 Task: Use Bossa Lounger Short Effect in this video Movie B.mp4
Action: Mouse moved to (300, 115)
Screenshot: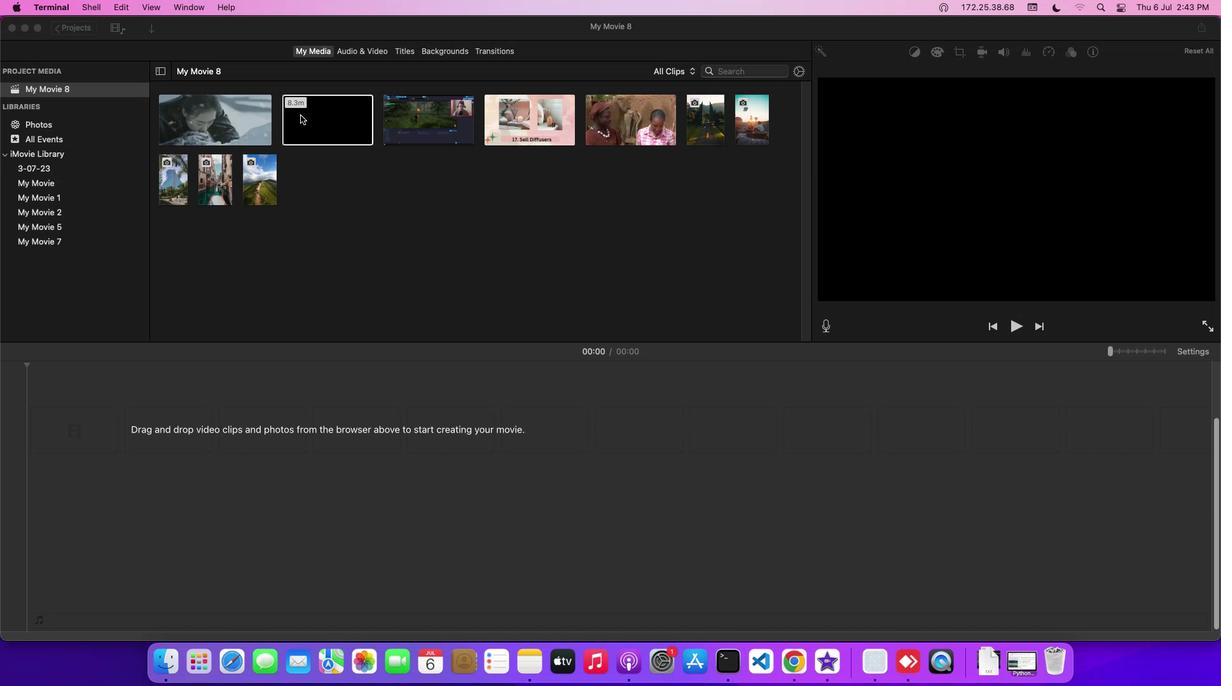 
Action: Mouse pressed left at (300, 115)
Screenshot: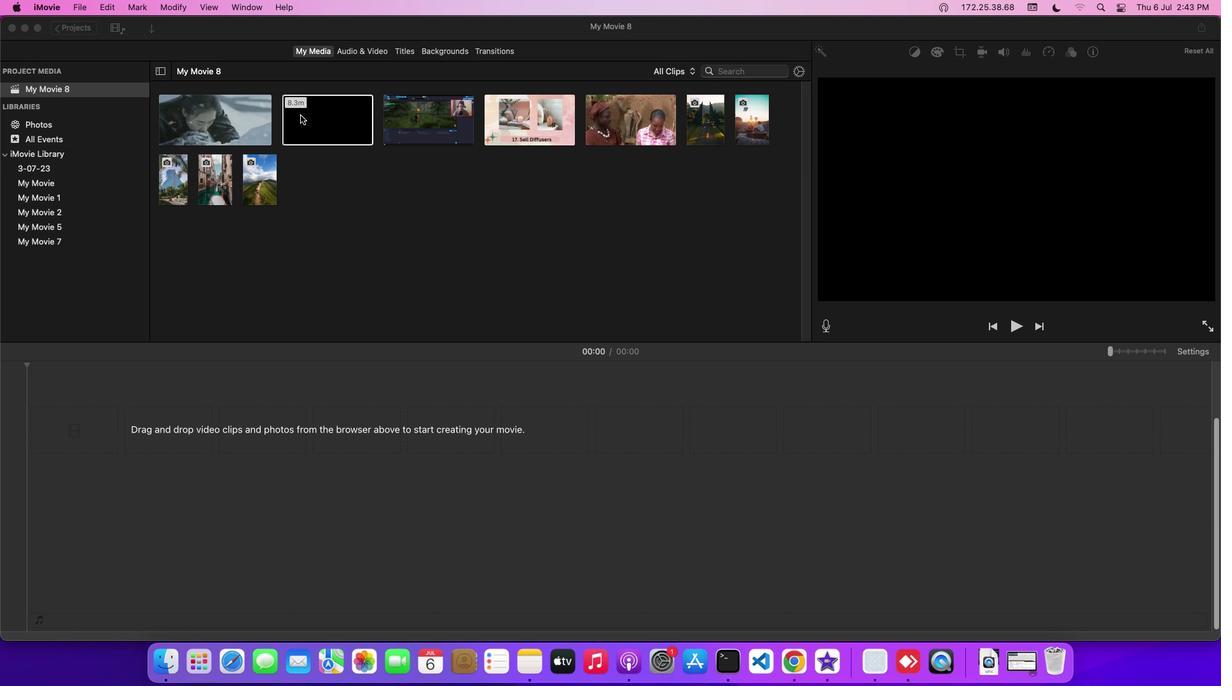 
Action: Mouse moved to (372, 49)
Screenshot: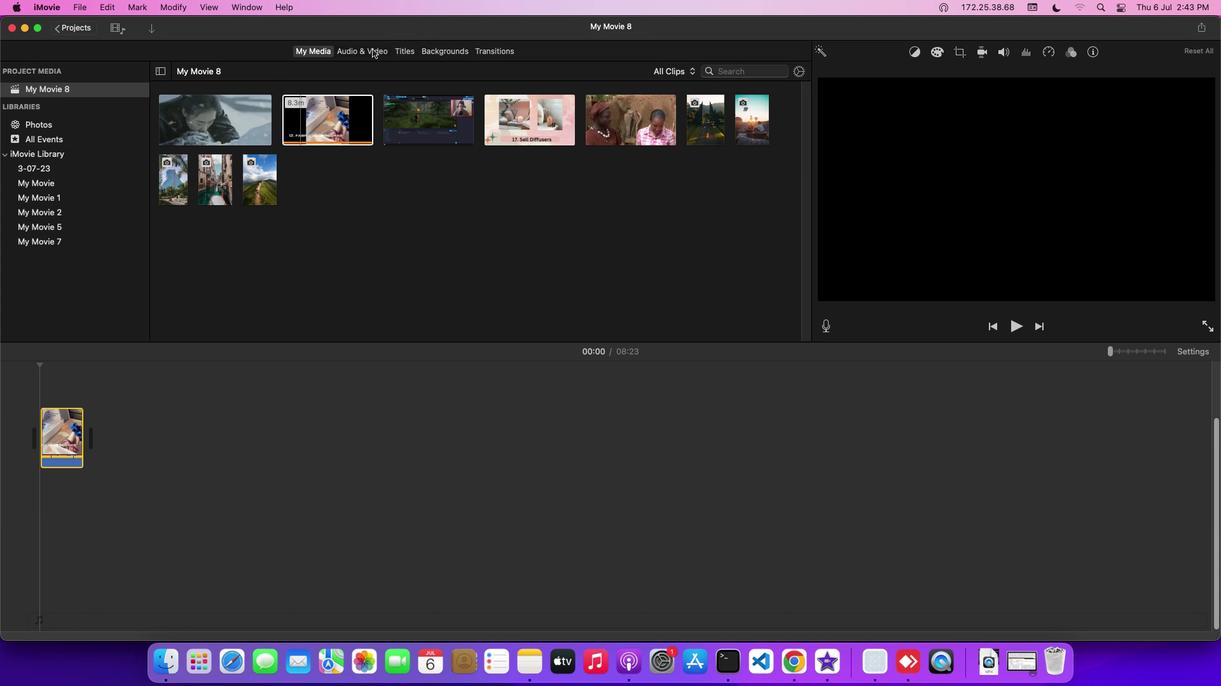 
Action: Mouse pressed left at (372, 49)
Screenshot: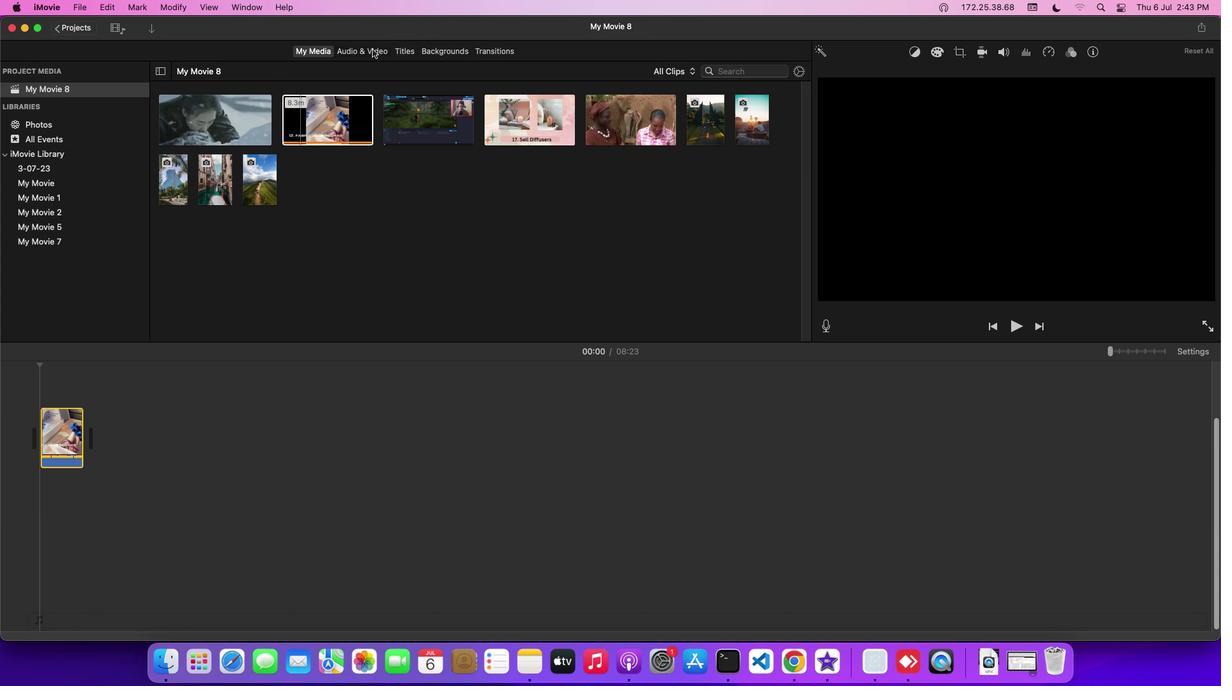 
Action: Mouse moved to (97, 118)
Screenshot: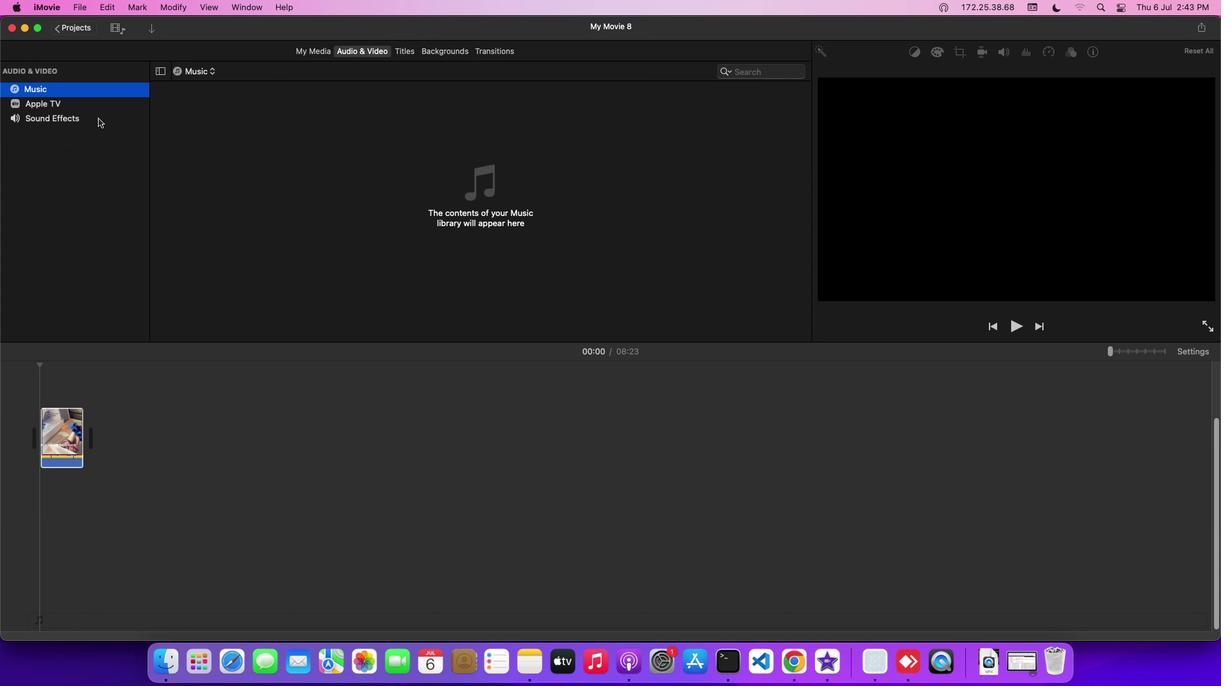 
Action: Mouse pressed left at (97, 118)
Screenshot: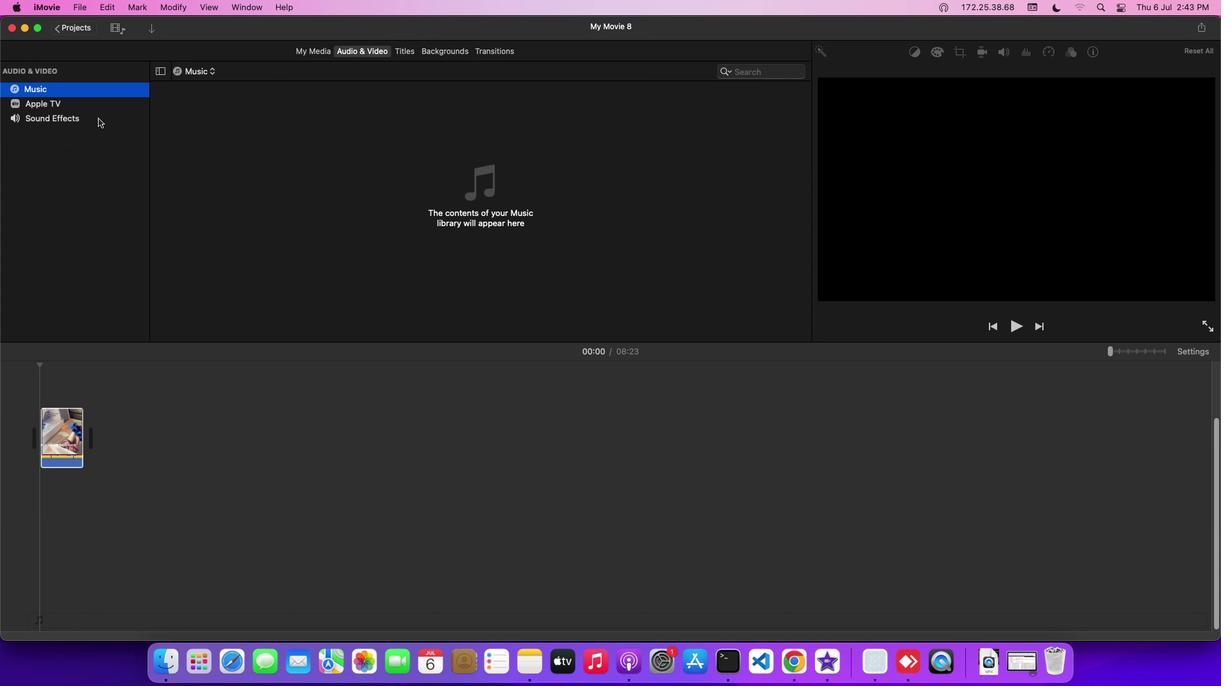 
Action: Mouse moved to (220, 307)
Screenshot: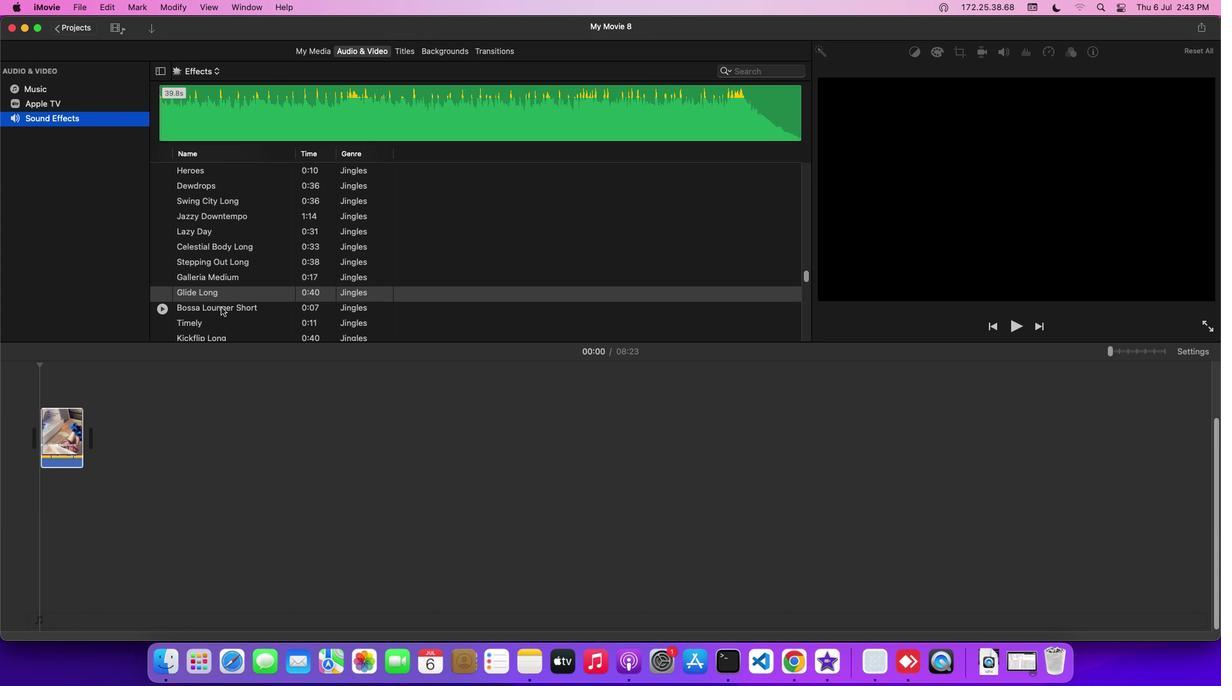 
Action: Mouse pressed left at (220, 307)
Screenshot: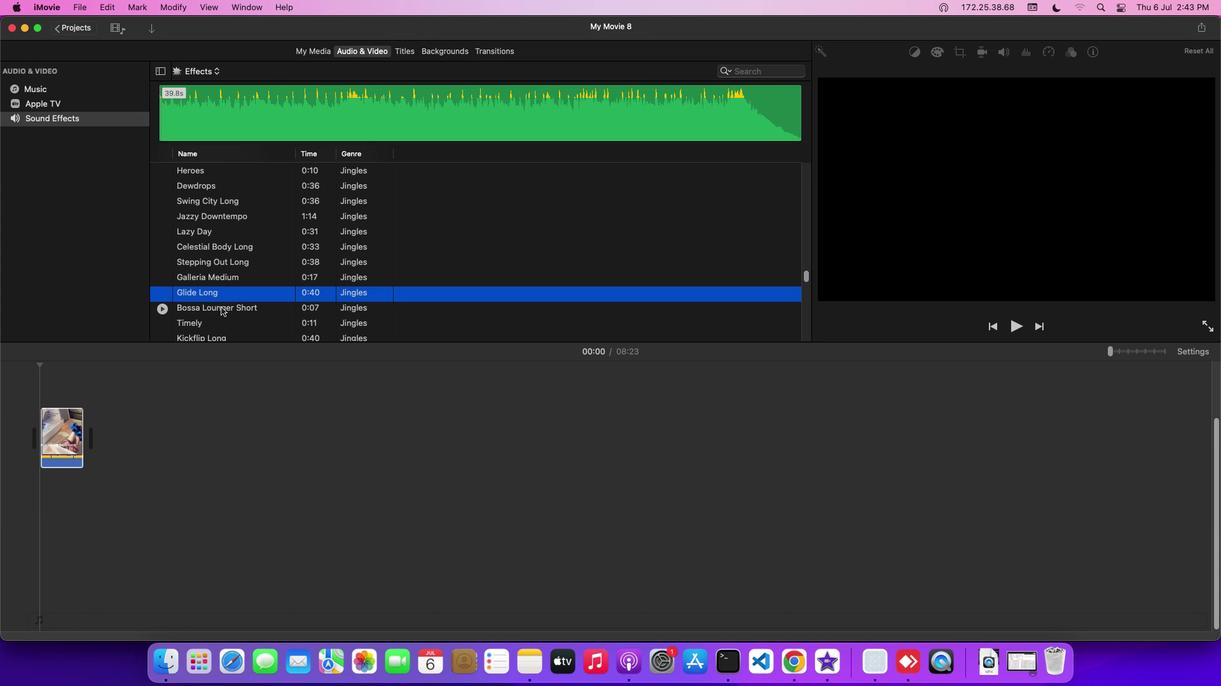 
Action: Mouse moved to (220, 307)
Screenshot: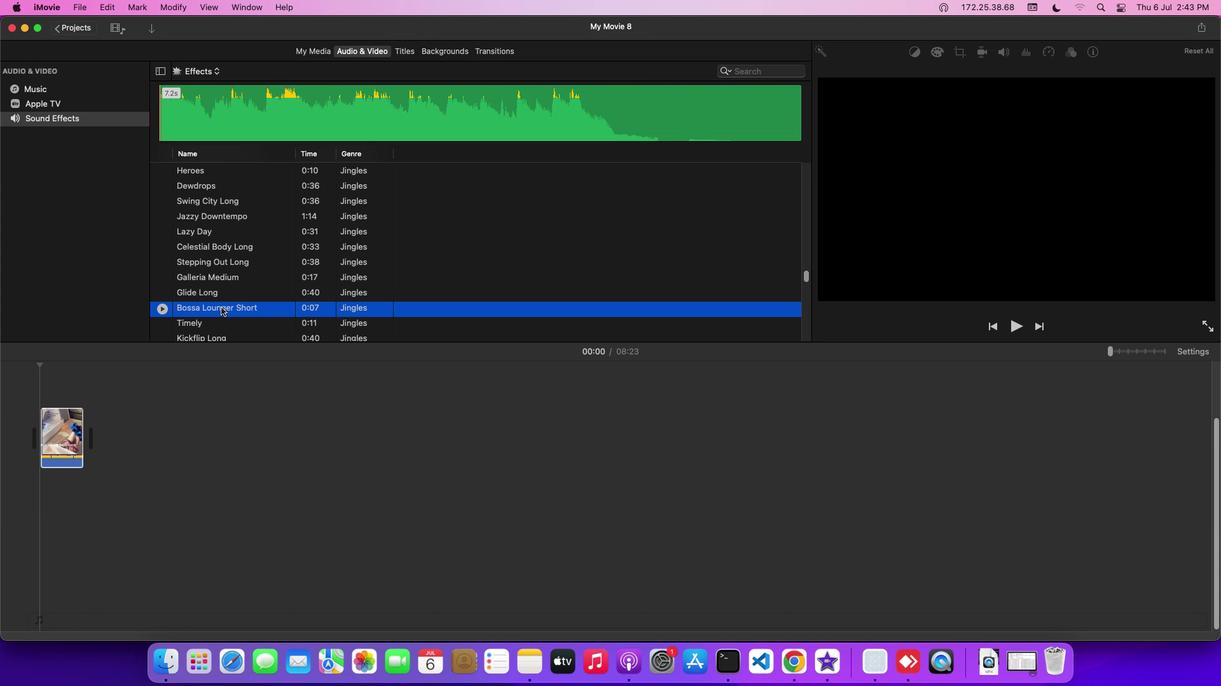 
Action: Mouse pressed left at (220, 307)
Screenshot: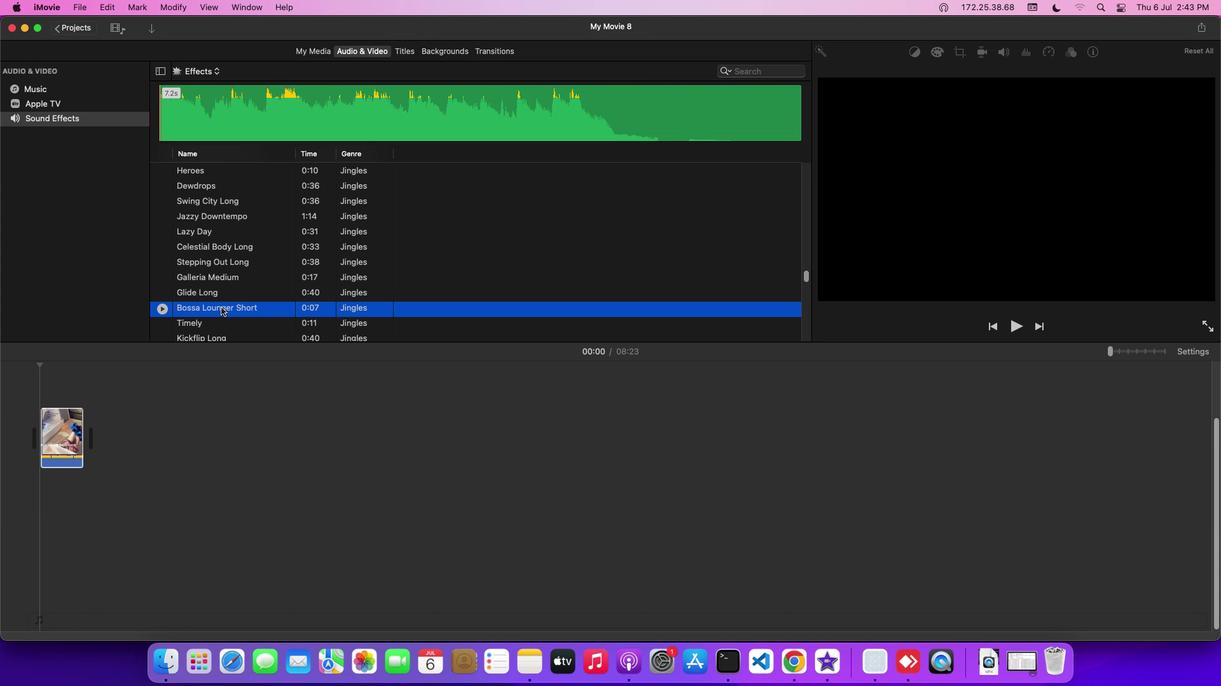 
Action: Mouse moved to (173, 475)
Screenshot: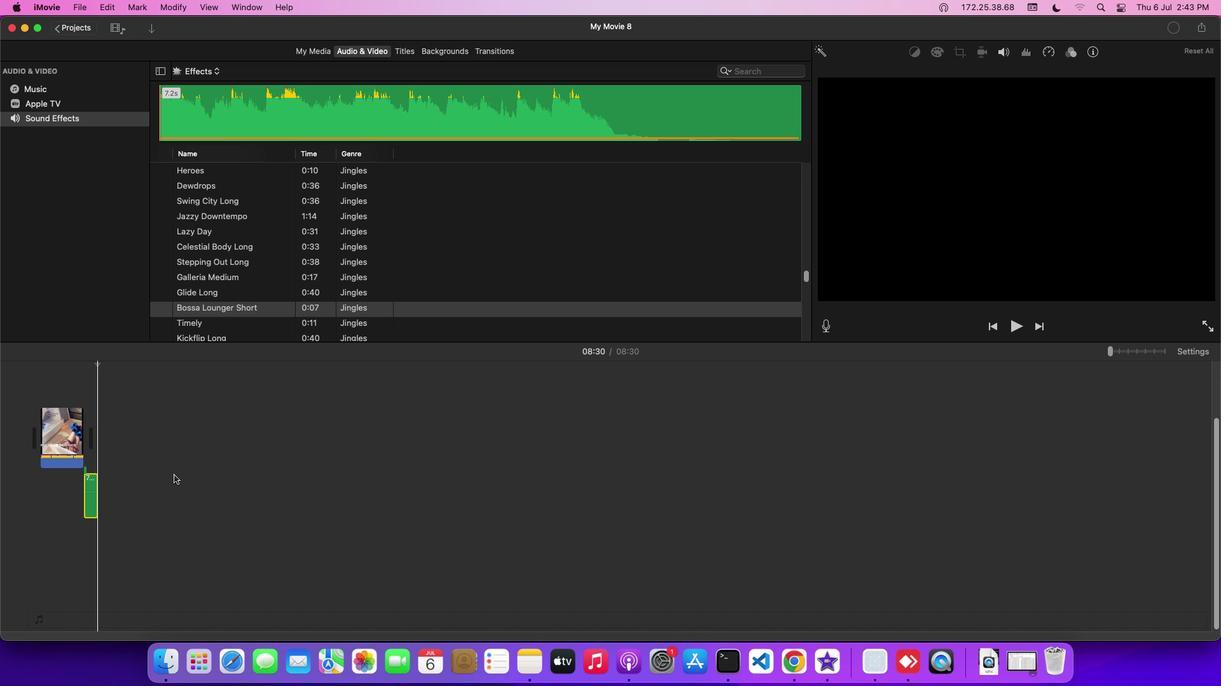 
